 Task: Create ChildIssue0004 as Child Issue of Issue Issue0002 in Backlog  in Scrum Project Project0001 in Jira
Action: Mouse moved to (353, 398)
Screenshot: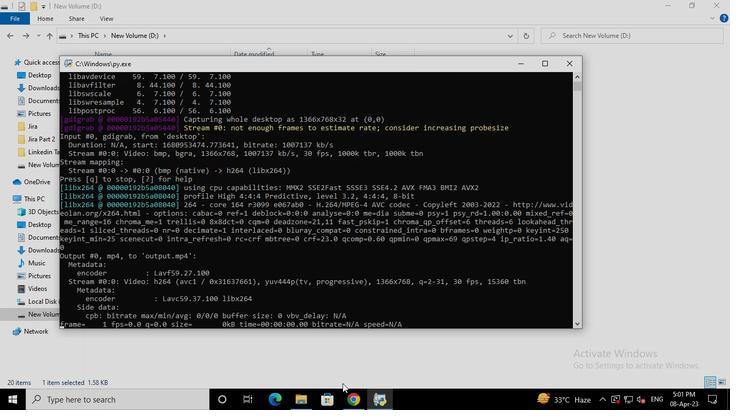 
Action: Mouse pressed left at (353, 398)
Screenshot: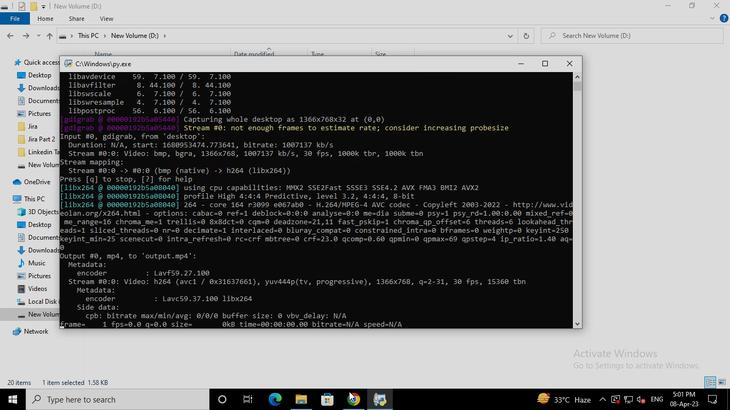 
Action: Mouse moved to (60, 165)
Screenshot: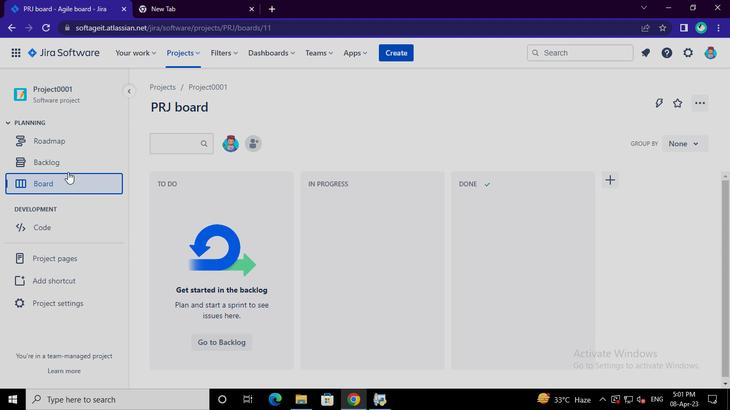 
Action: Mouse pressed left at (60, 165)
Screenshot: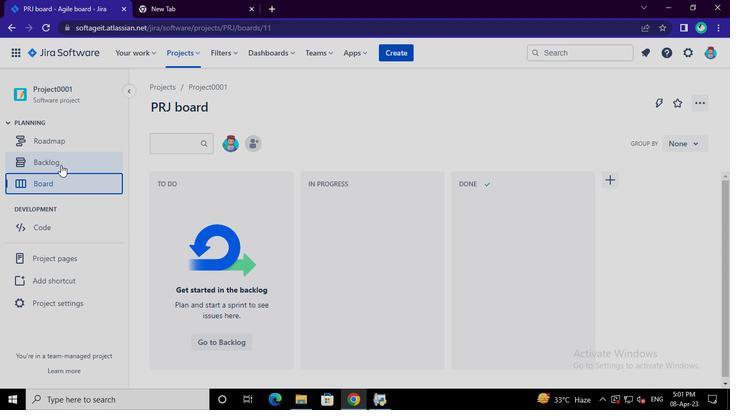 
Action: Mouse moved to (224, 316)
Screenshot: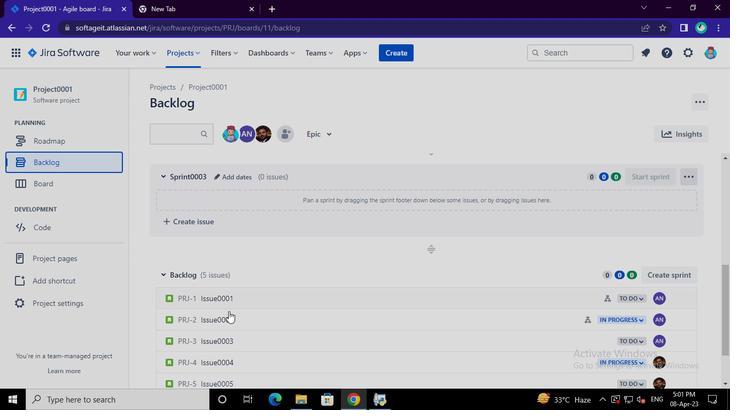 
Action: Mouse pressed left at (224, 316)
Screenshot: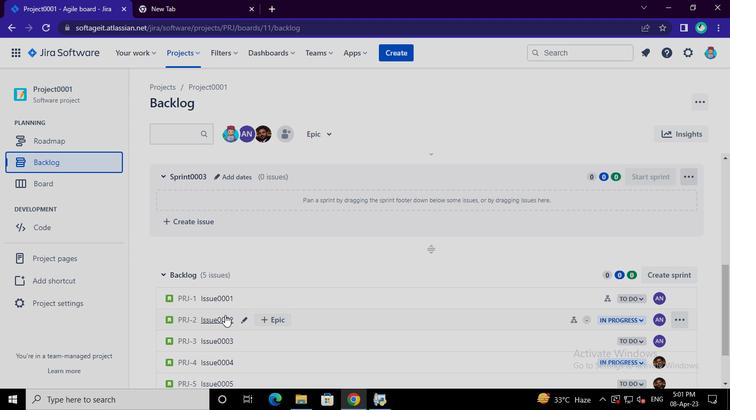 
Action: Mouse moved to (543, 214)
Screenshot: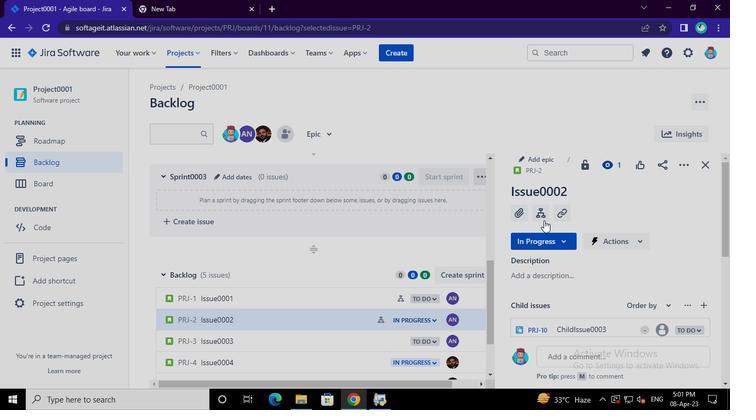 
Action: Mouse pressed left at (543, 214)
Screenshot: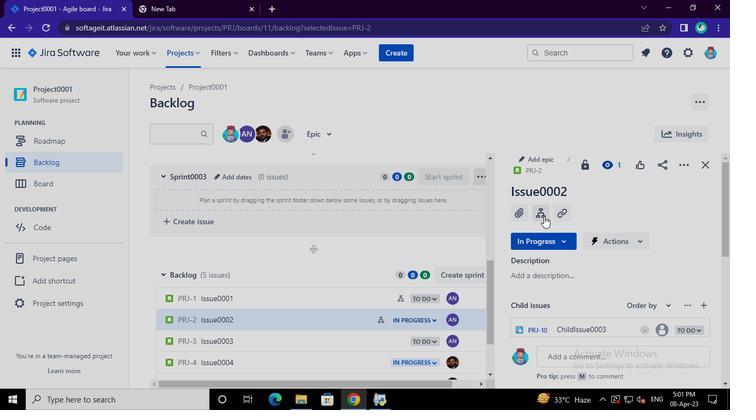 
Action: Mouse moved to (556, 259)
Screenshot: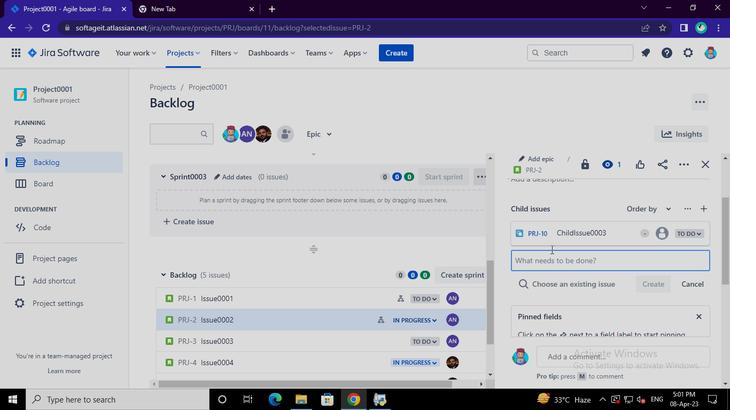 
Action: Mouse pressed left at (556, 259)
Screenshot: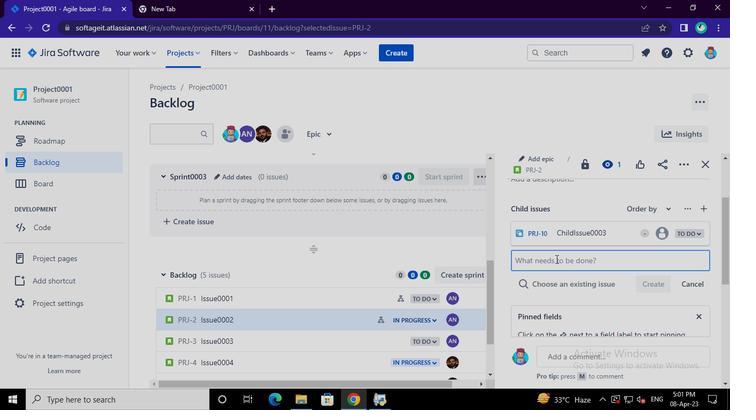 
Action: Keyboard Key.shift
Screenshot: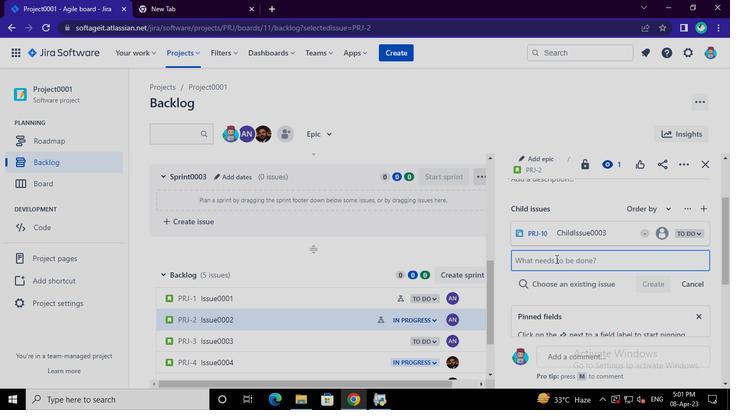 
Action: Keyboard C
Screenshot: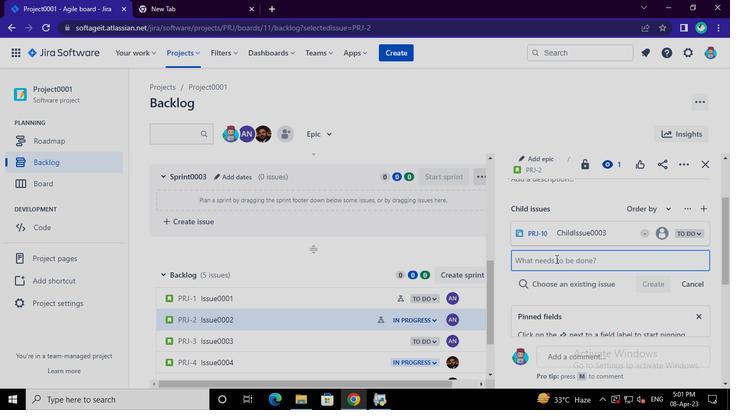 
Action: Keyboard h
Screenshot: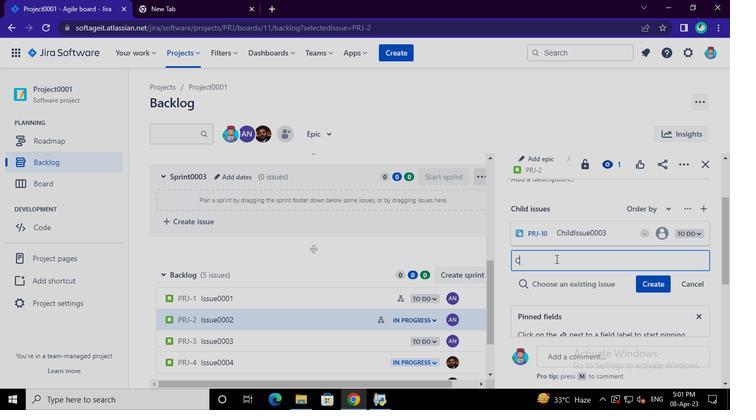 
Action: Keyboard i
Screenshot: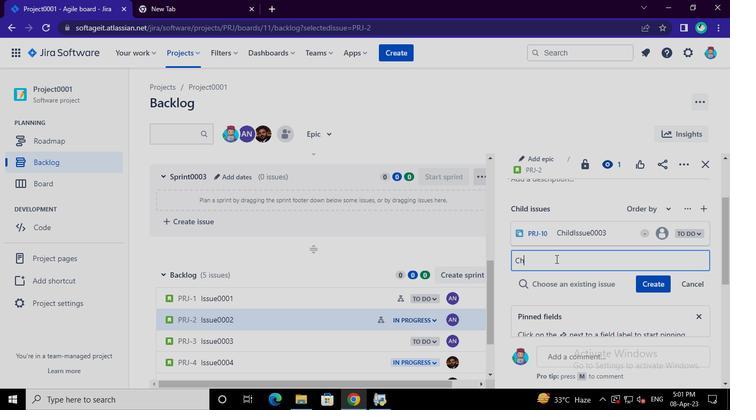 
Action: Keyboard l
Screenshot: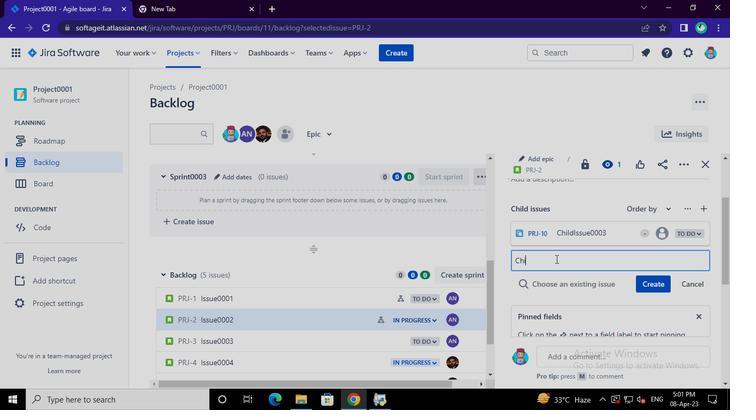 
Action: Keyboard d
Screenshot: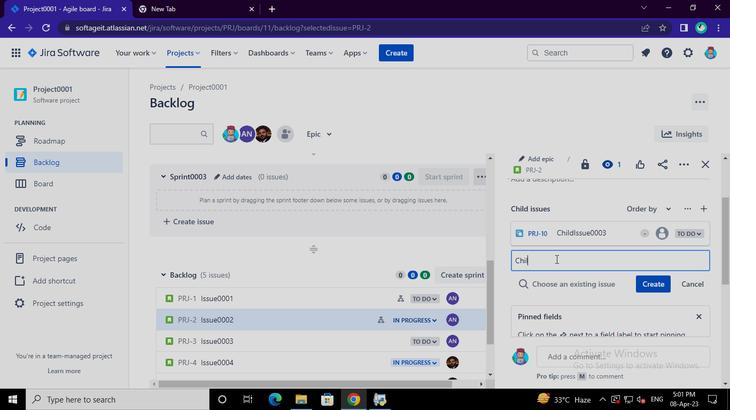 
Action: Keyboard Key.shift
Screenshot: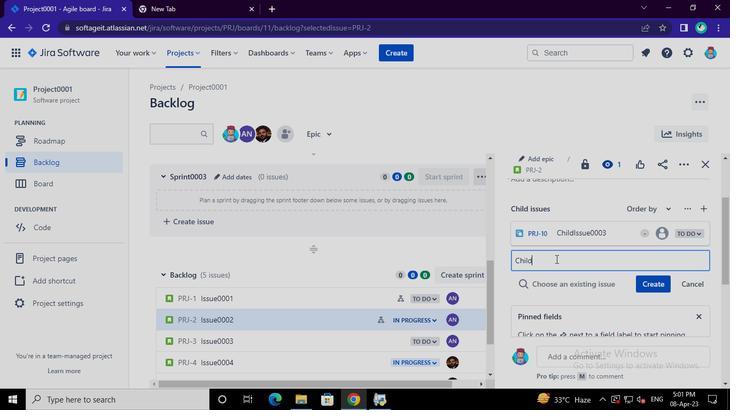 
Action: Keyboard I
Screenshot: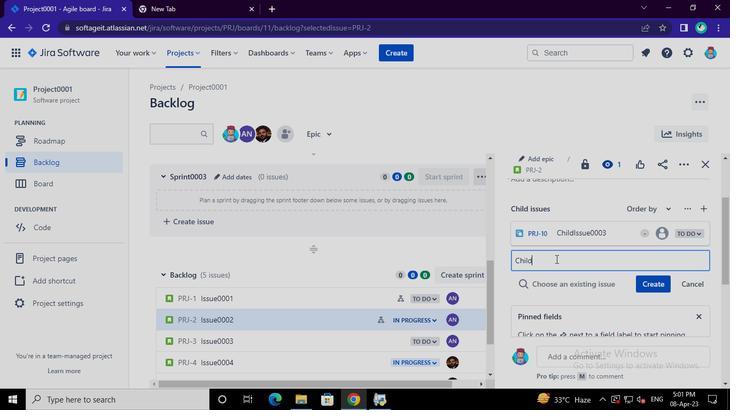 
Action: Keyboard s
Screenshot: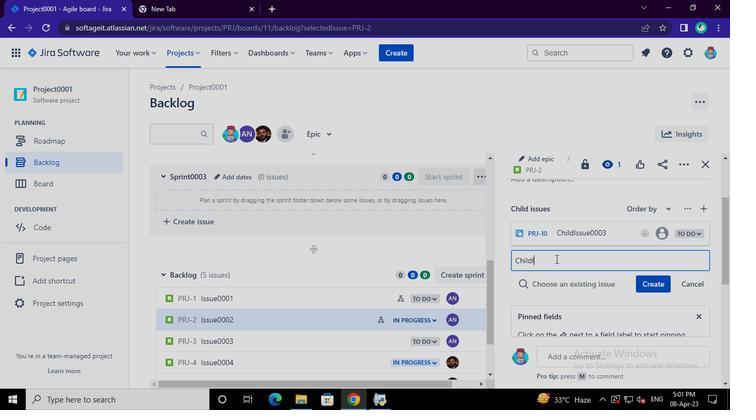 
Action: Keyboard s
Screenshot: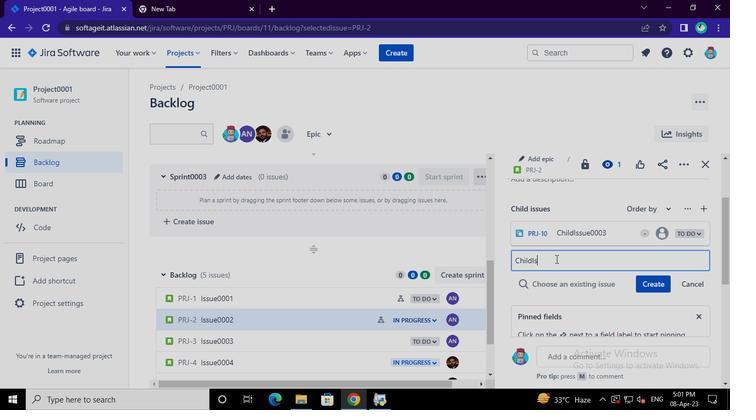 
Action: Keyboard u
Screenshot: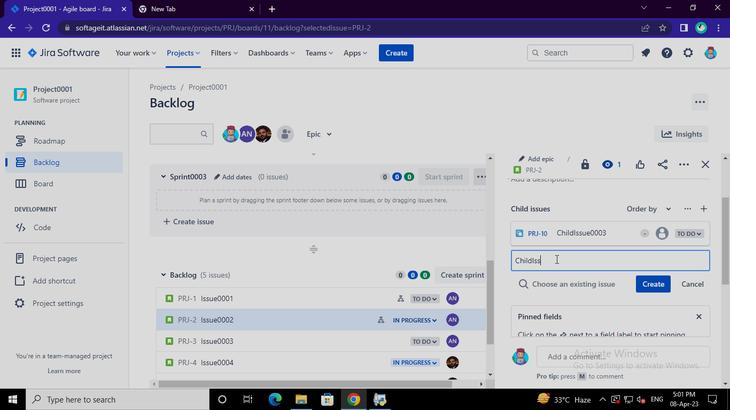 
Action: Keyboard e
Screenshot: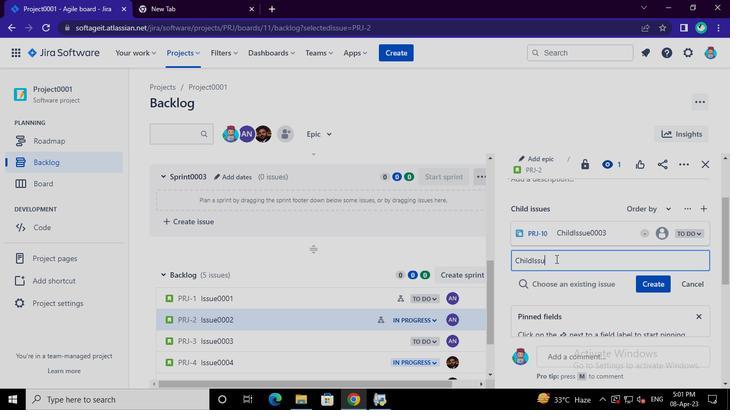 
Action: Keyboard <96>
Screenshot: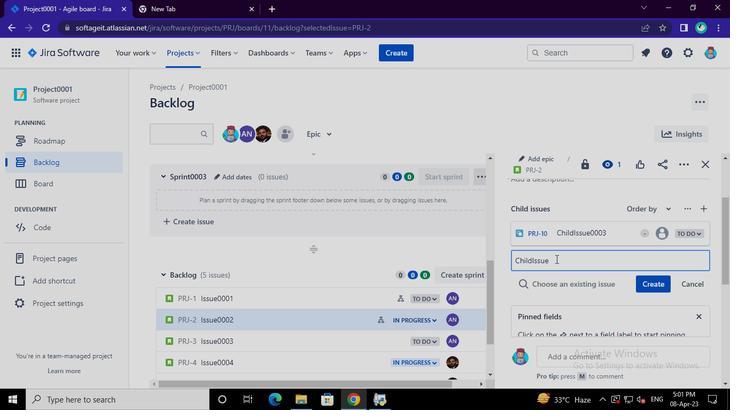 
Action: Keyboard <96>
Screenshot: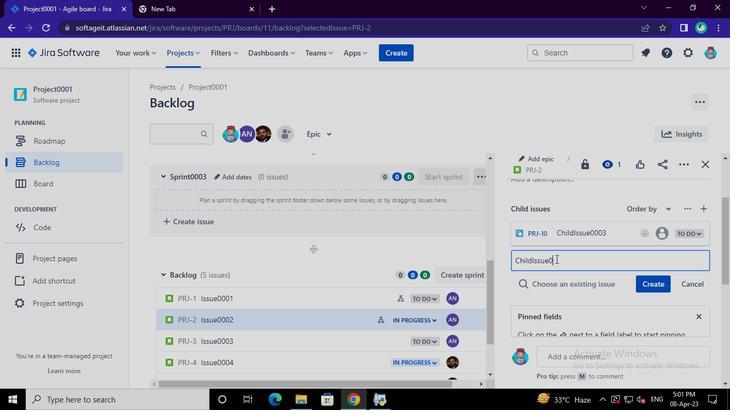 
Action: Keyboard <96>
Screenshot: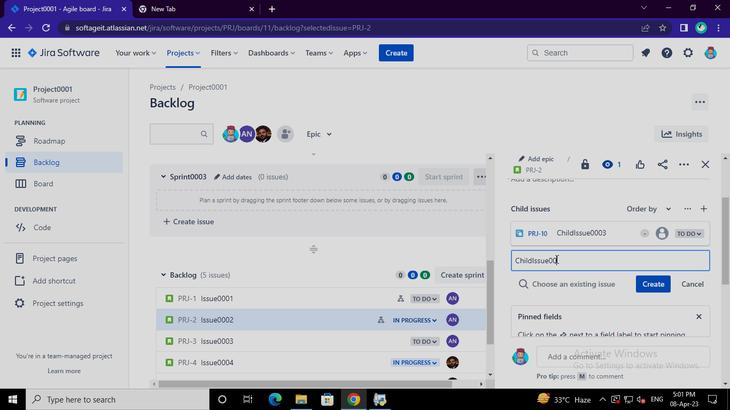 
Action: Keyboard <100>
Screenshot: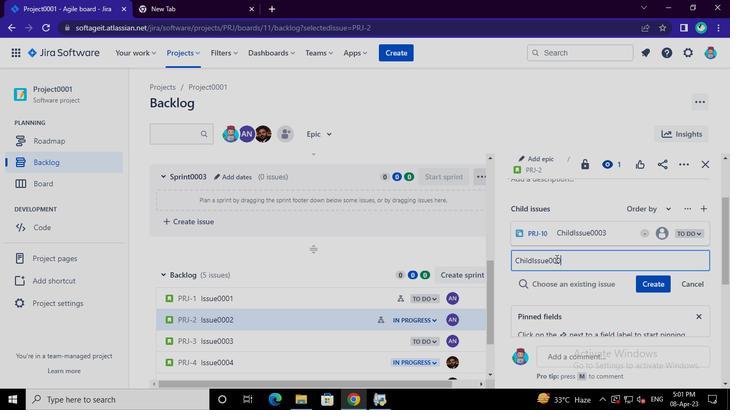 
Action: Mouse moved to (641, 291)
Screenshot: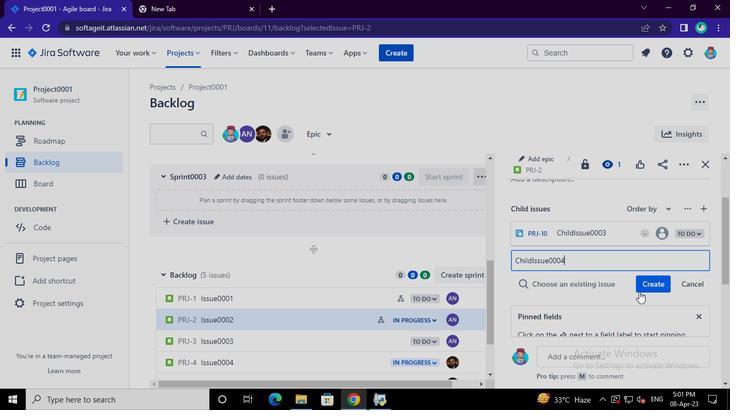 
Action: Mouse pressed left at (641, 291)
Screenshot: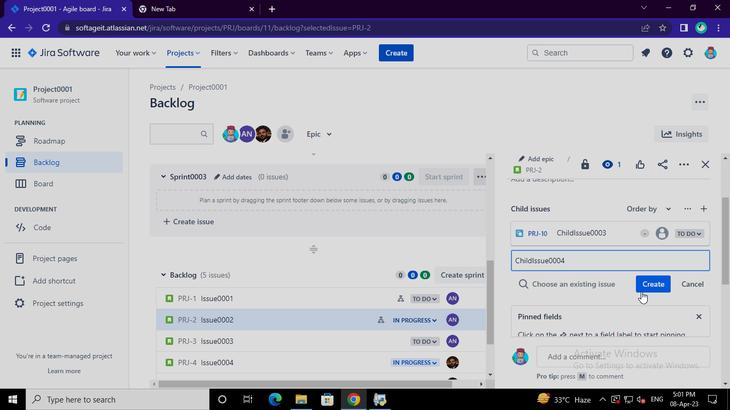 
Action: Mouse moved to (386, 401)
Screenshot: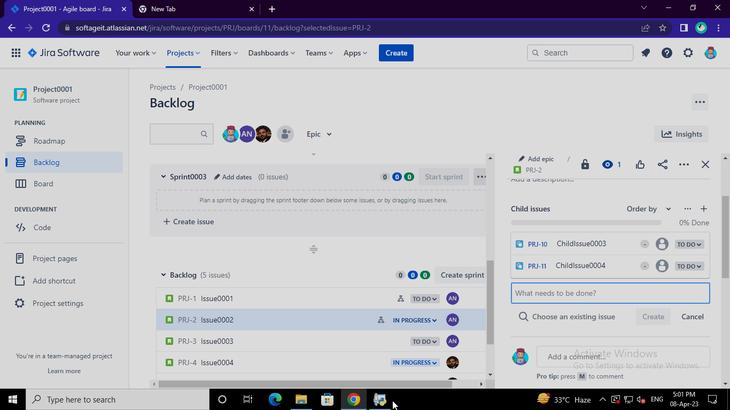 
Action: Mouse pressed left at (386, 401)
Screenshot: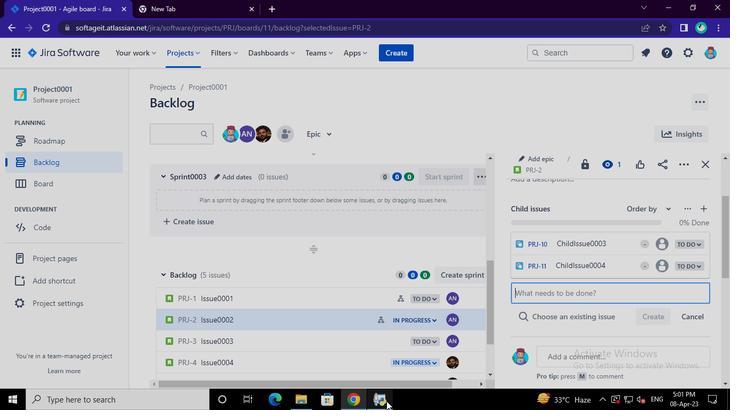 
Action: Mouse moved to (574, 60)
Screenshot: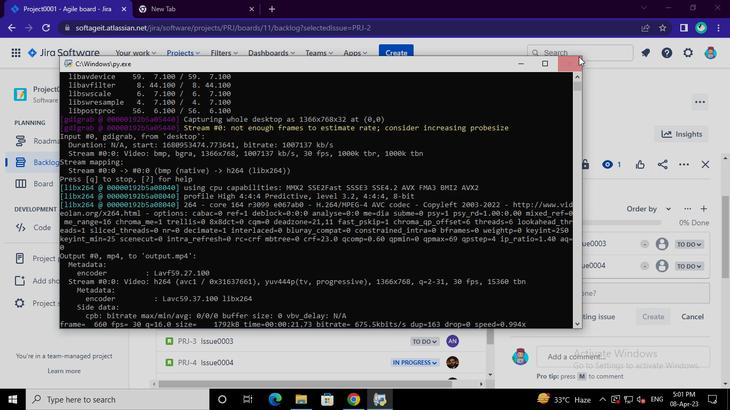 
Action: Mouse pressed left at (574, 60)
Screenshot: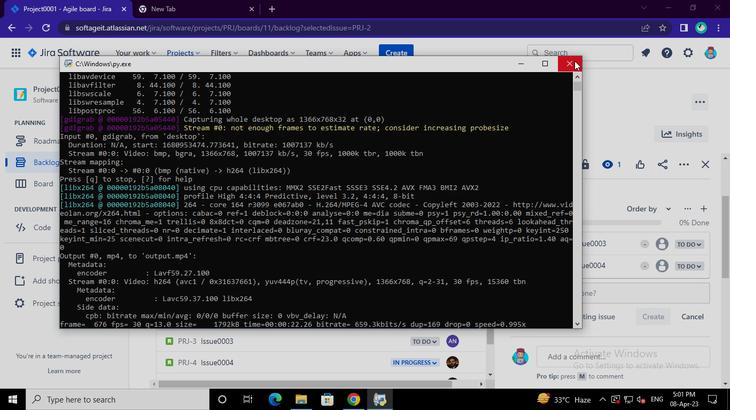 
